 Task: Check the rules for "The 19th Hole".
Action: Mouse moved to (370, 352)
Screenshot: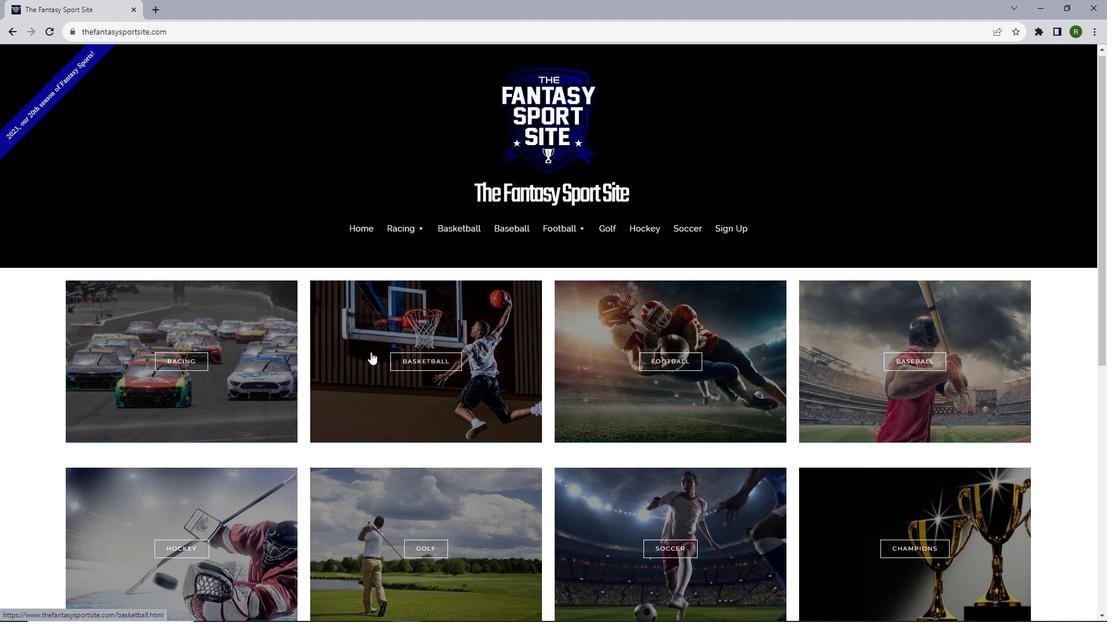 
Action: Mouse scrolled (370, 351) with delta (0, 0)
Screenshot: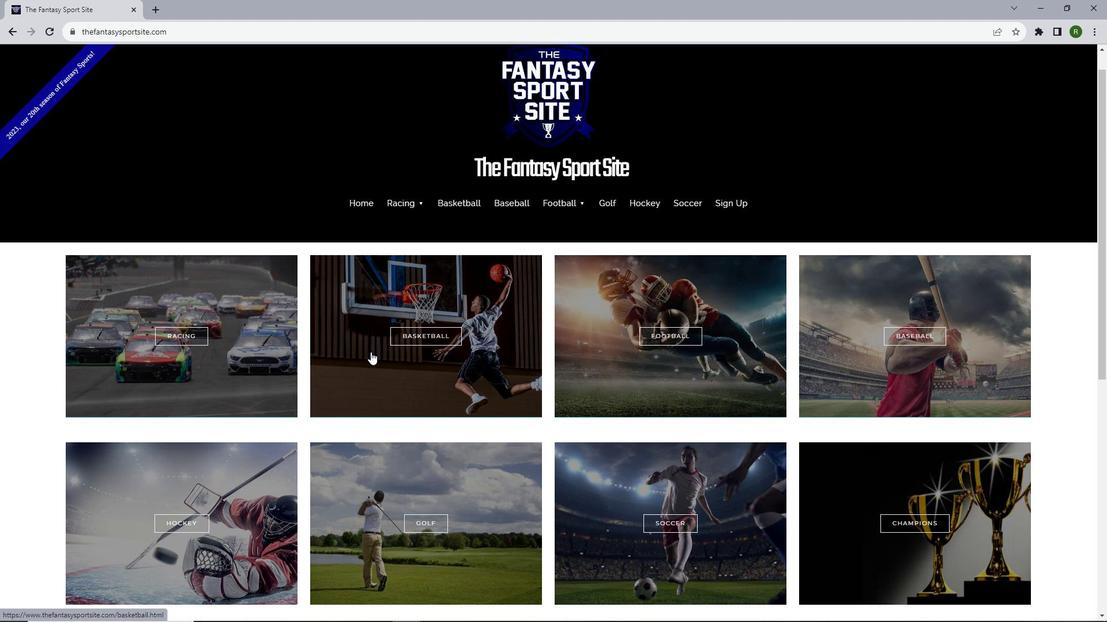 
Action: Mouse scrolled (370, 351) with delta (0, 0)
Screenshot: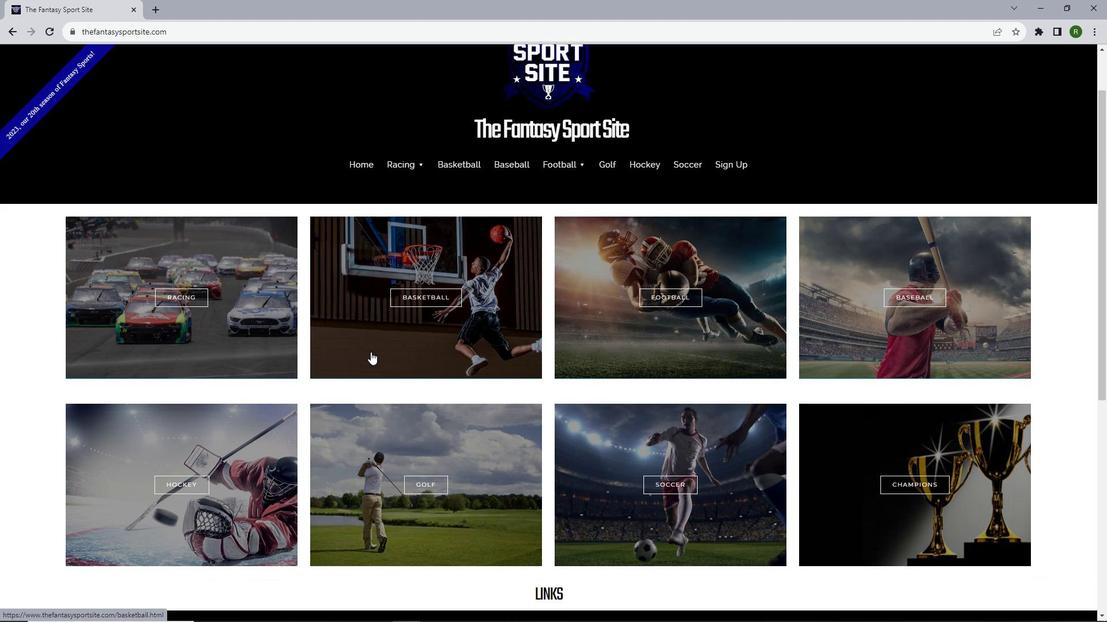 
Action: Mouse moved to (425, 437)
Screenshot: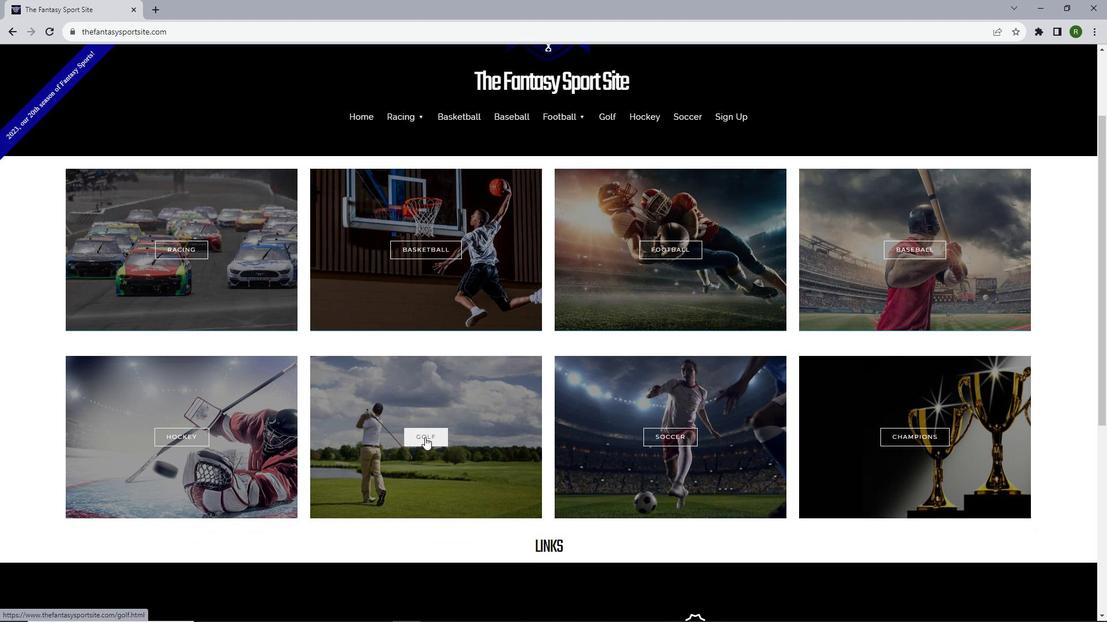 
Action: Mouse pressed left at (425, 437)
Screenshot: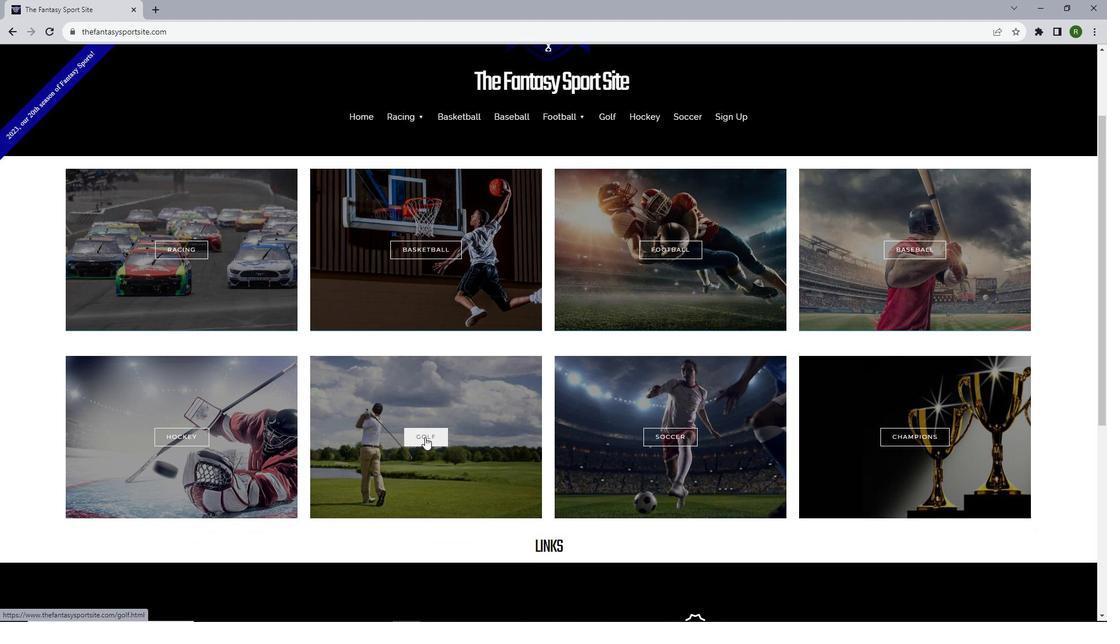 
Action: Mouse moved to (399, 321)
Screenshot: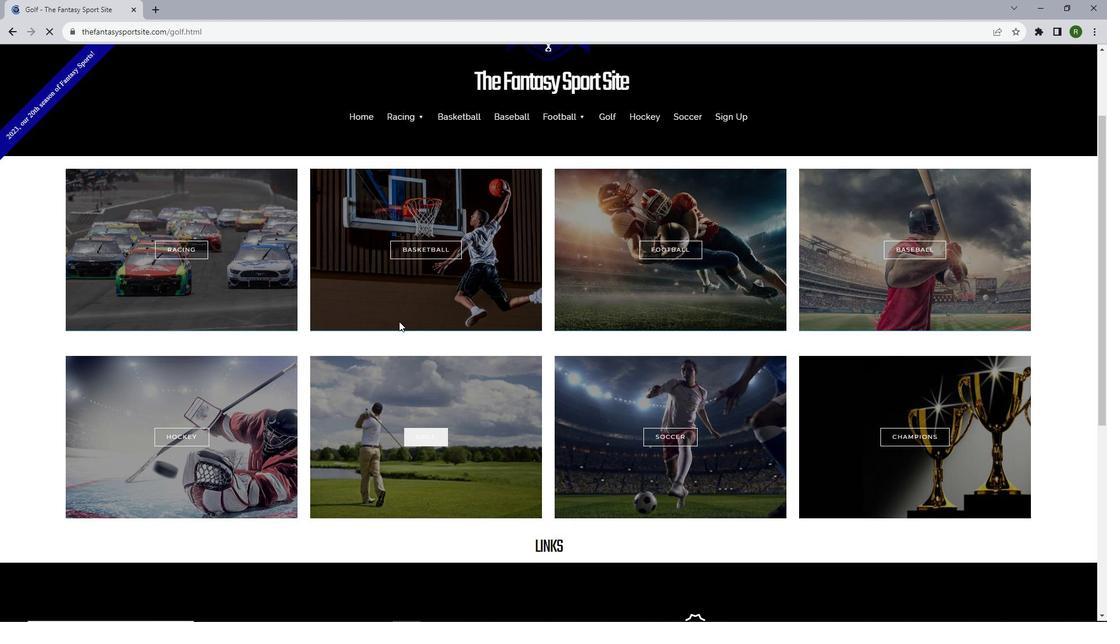 
Action: Mouse scrolled (399, 321) with delta (0, 0)
Screenshot: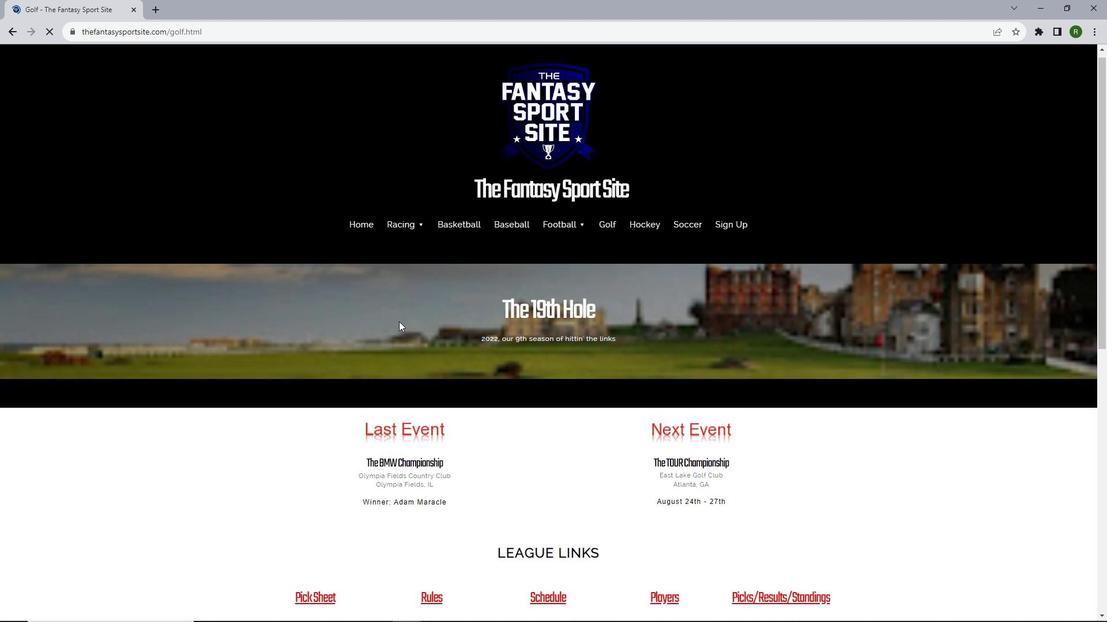 
Action: Mouse scrolled (399, 321) with delta (0, 0)
Screenshot: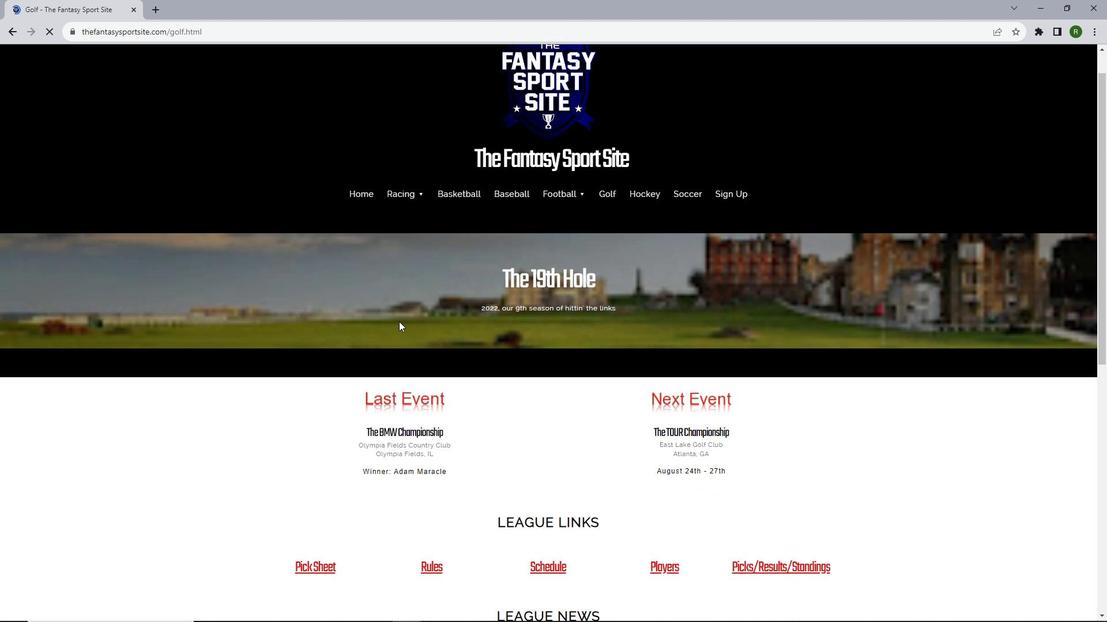 
Action: Mouse scrolled (399, 321) with delta (0, 0)
Screenshot: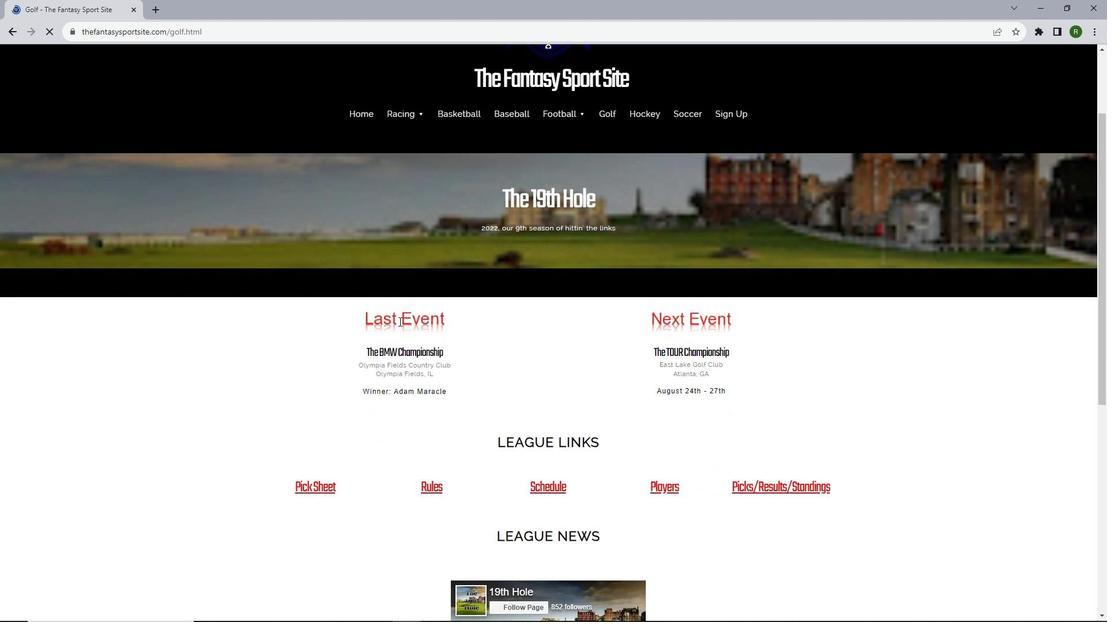 
Action: Mouse scrolled (399, 321) with delta (0, 0)
Screenshot: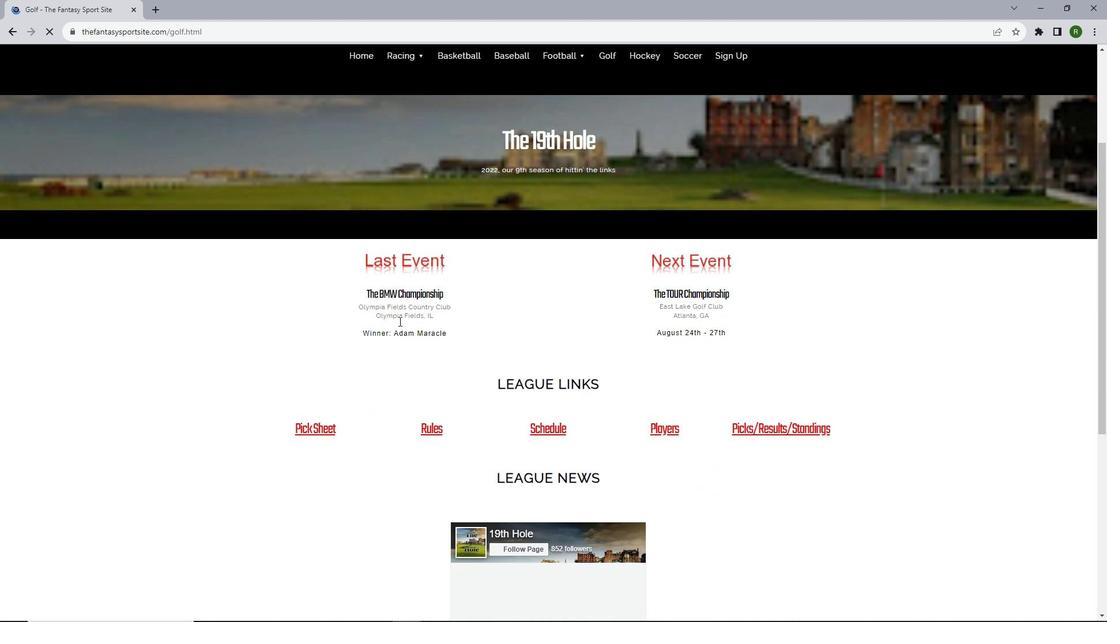 
Action: Mouse moved to (427, 377)
Screenshot: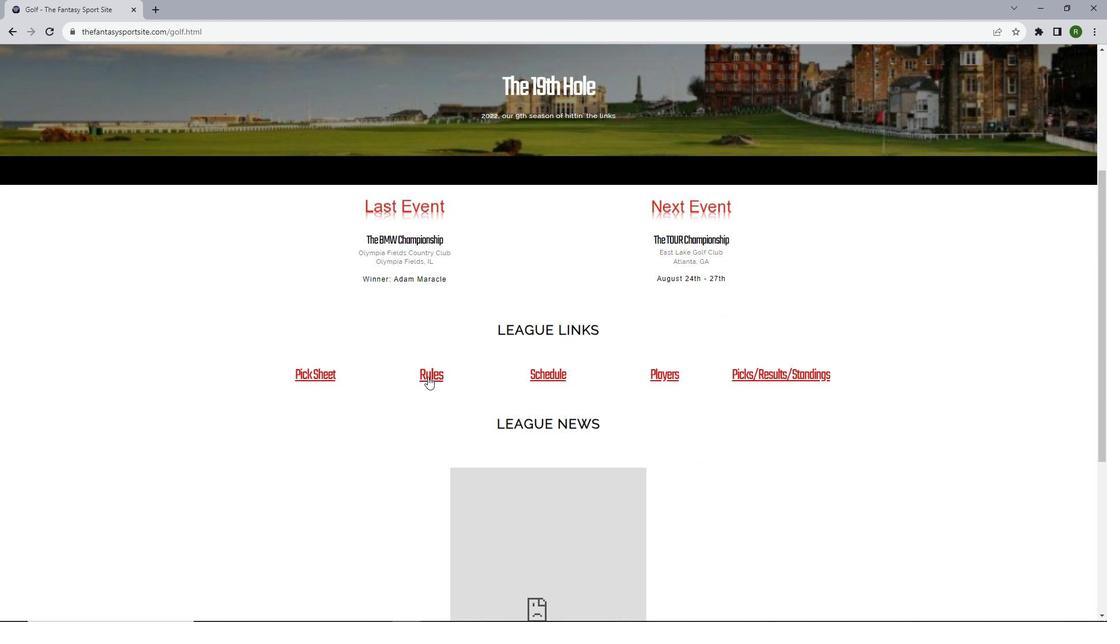 
Action: Mouse pressed left at (427, 377)
Screenshot: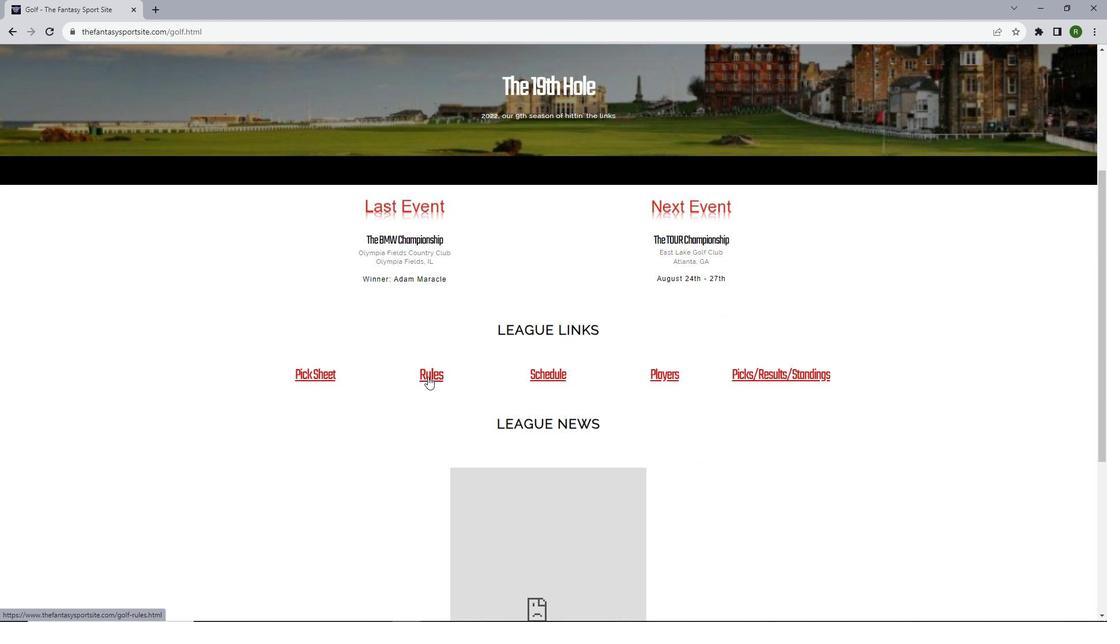 
Action: Mouse moved to (376, 297)
Screenshot: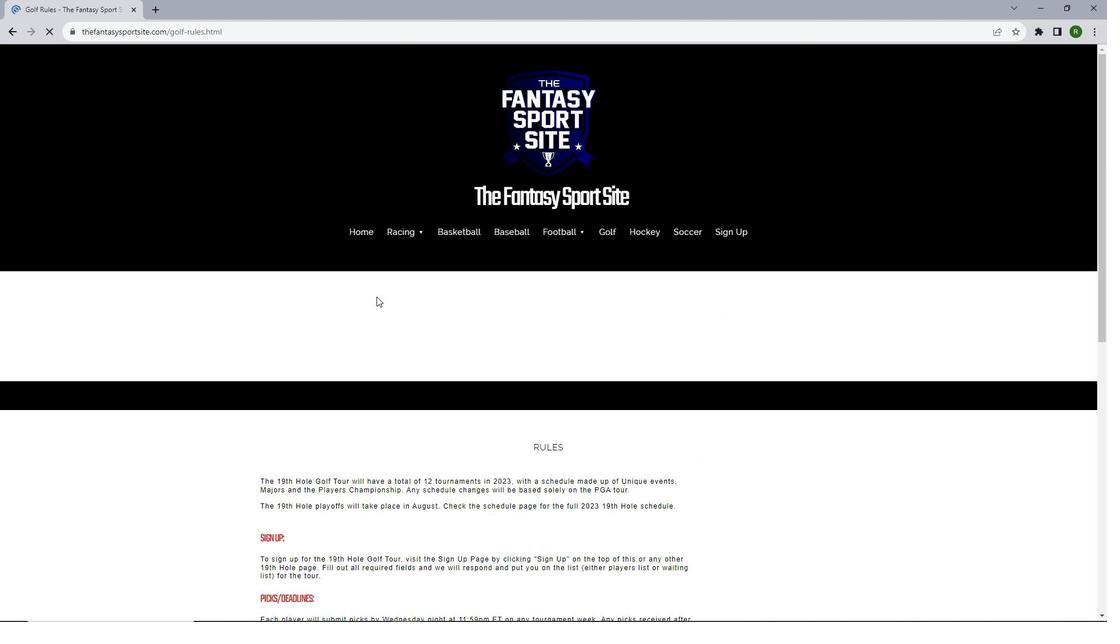 
Action: Mouse scrolled (376, 296) with delta (0, 0)
Screenshot: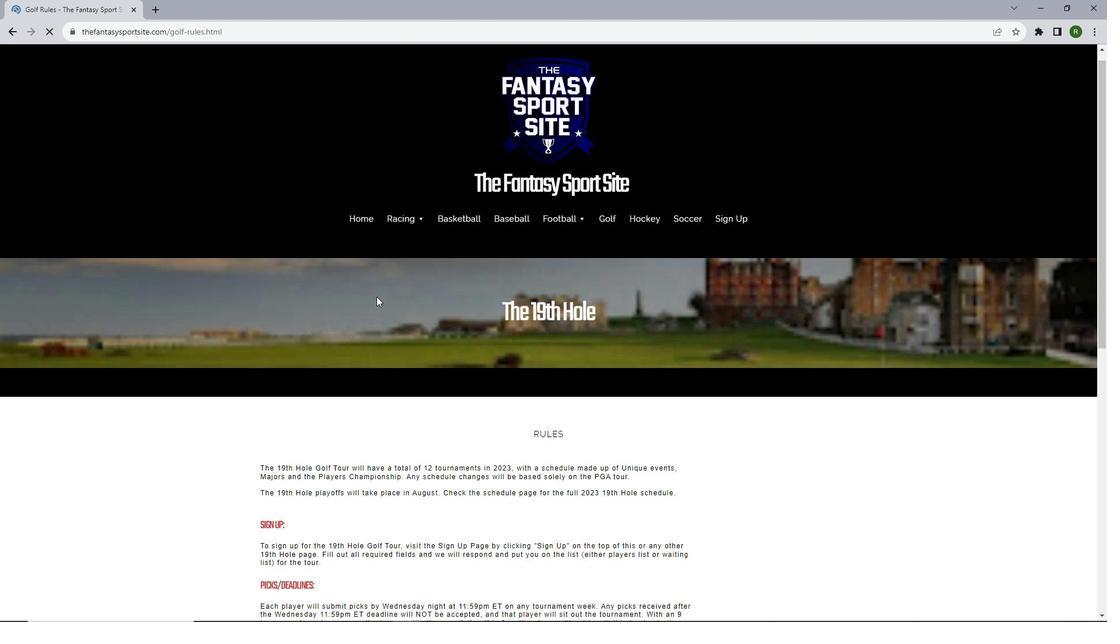 
Action: Mouse scrolled (376, 296) with delta (0, 0)
Screenshot: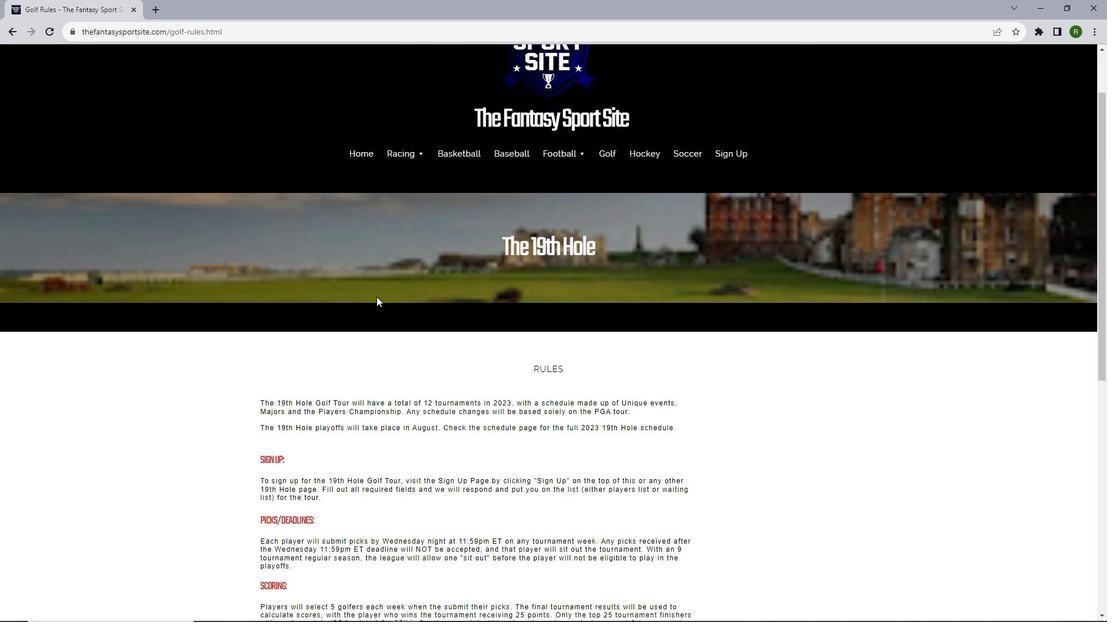 
Action: Mouse scrolled (376, 296) with delta (0, 0)
Screenshot: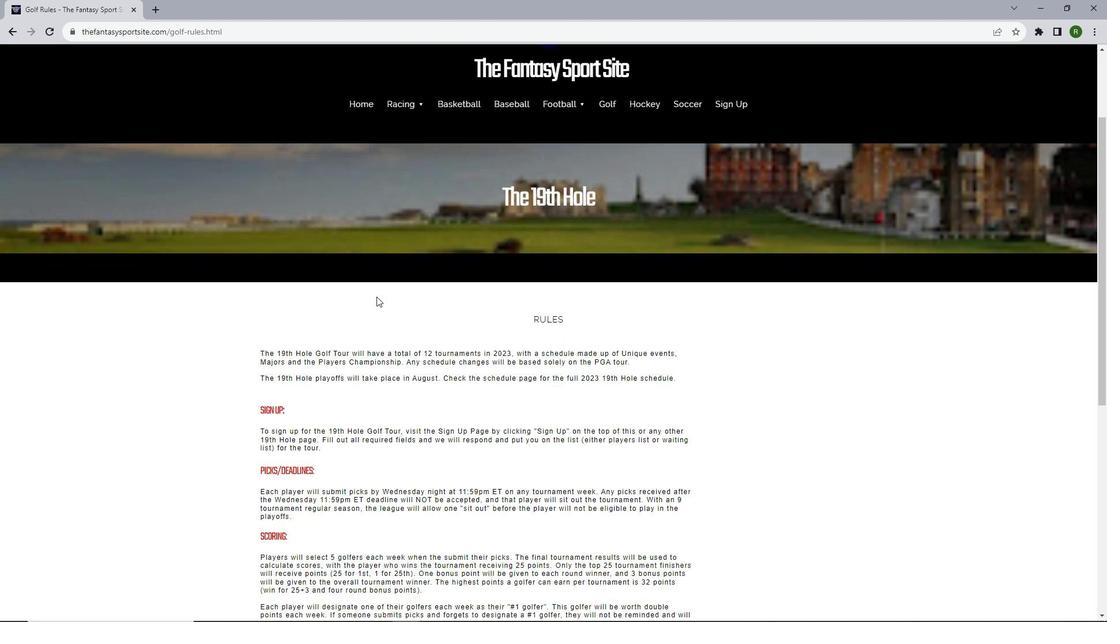 
Action: Mouse scrolled (376, 296) with delta (0, 0)
Screenshot: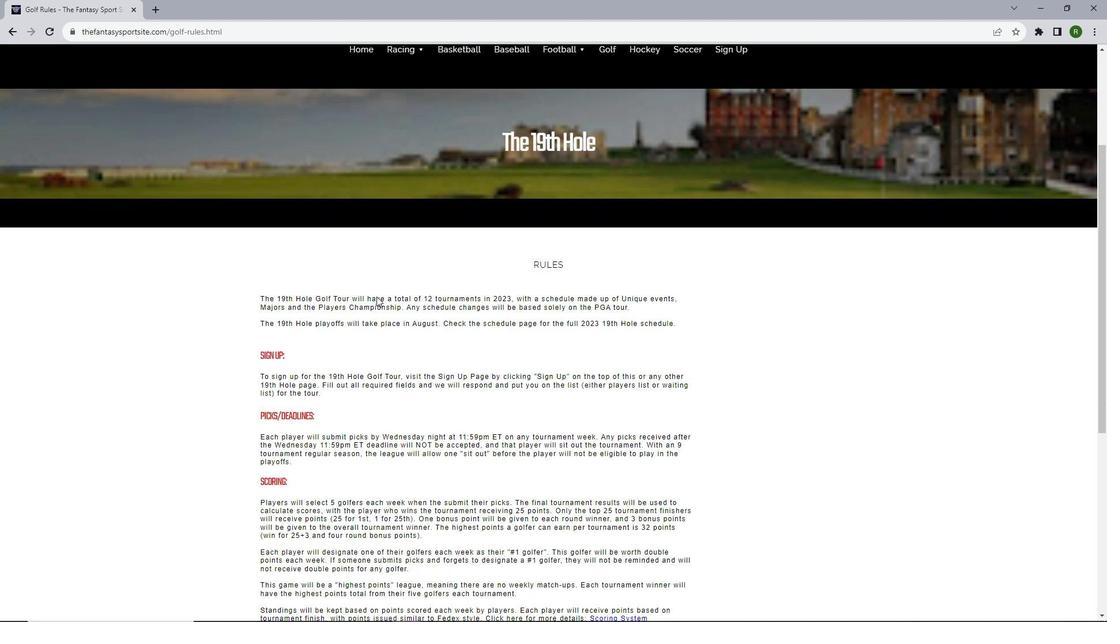 
Action: Mouse scrolled (376, 296) with delta (0, 0)
Screenshot: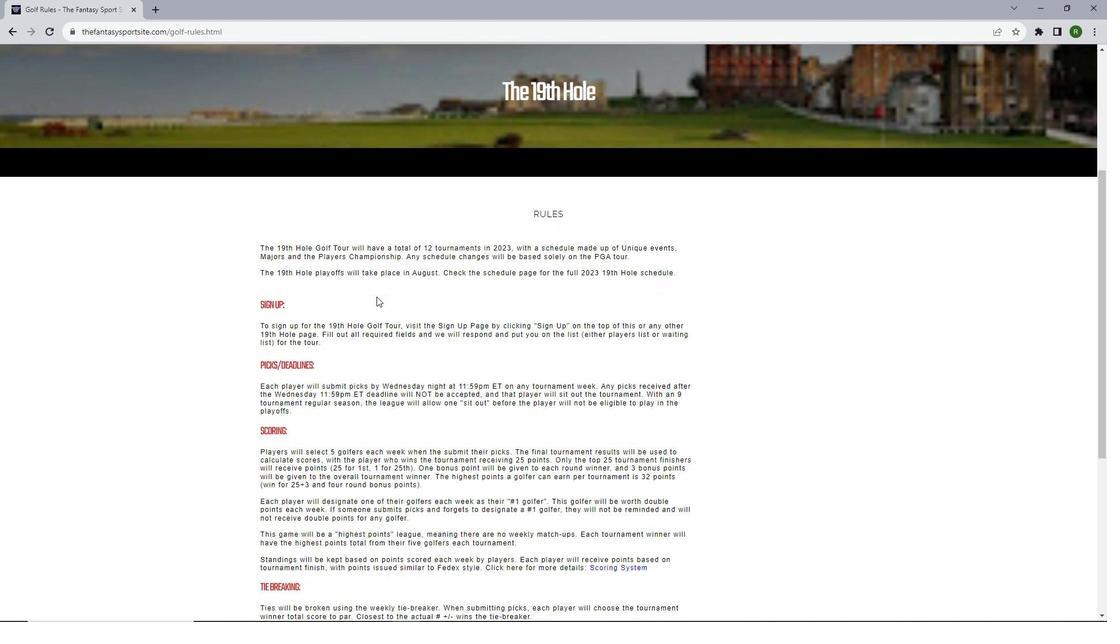 
Action: Mouse scrolled (376, 296) with delta (0, 0)
Screenshot: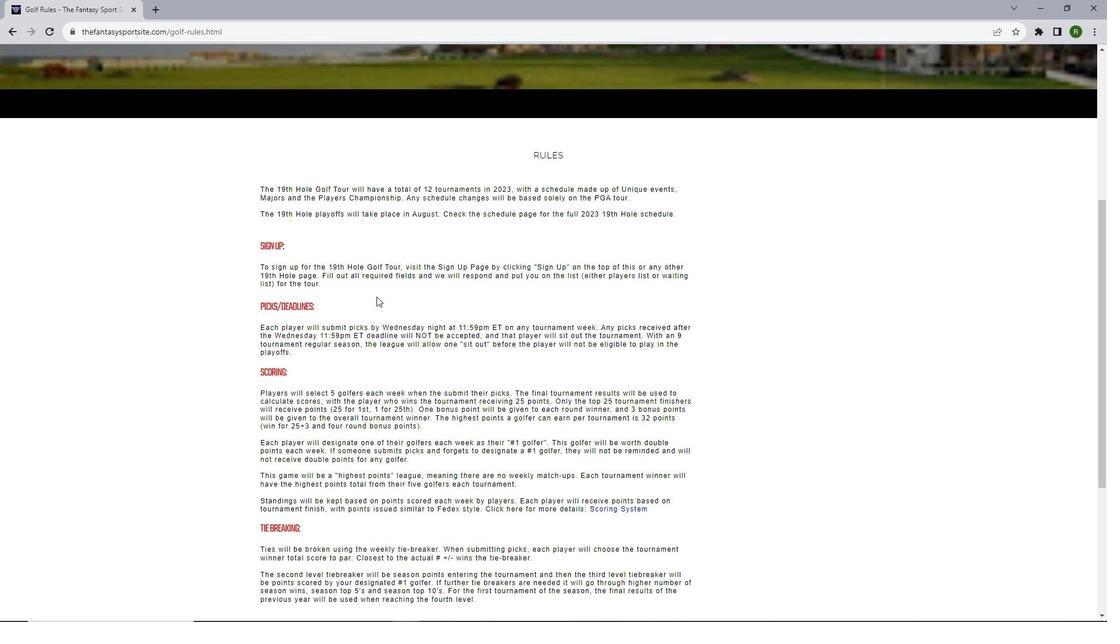 
Action: Mouse scrolled (376, 296) with delta (0, 0)
Screenshot: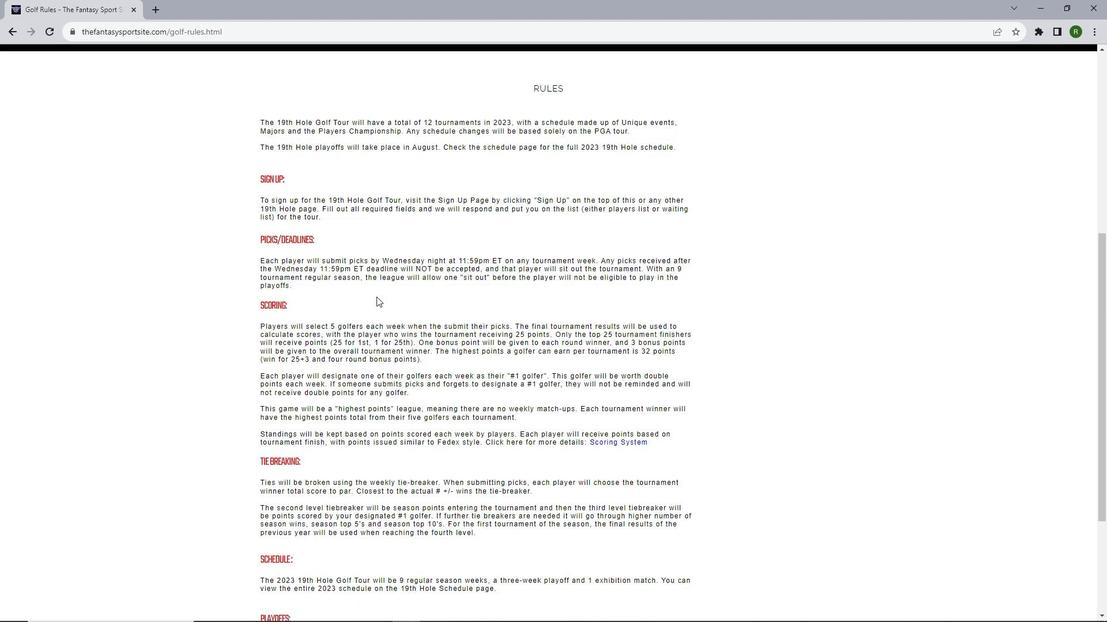 
Action: Mouse scrolled (376, 296) with delta (0, 0)
Screenshot: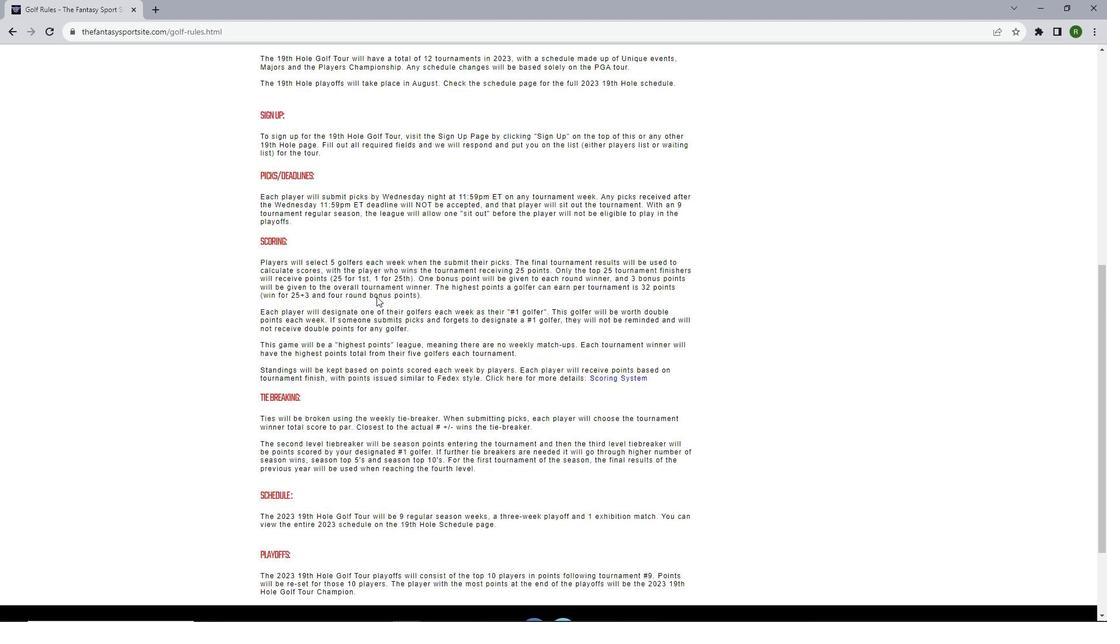 
Action: Mouse scrolled (376, 296) with delta (0, 0)
Screenshot: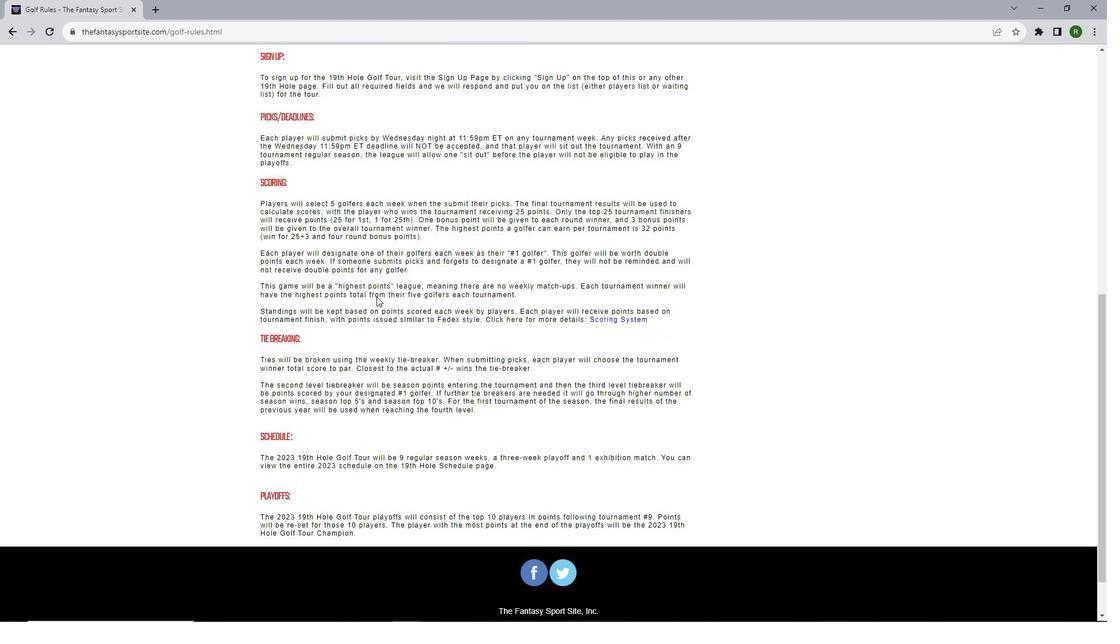 
Action: Mouse scrolled (376, 296) with delta (0, 0)
Screenshot: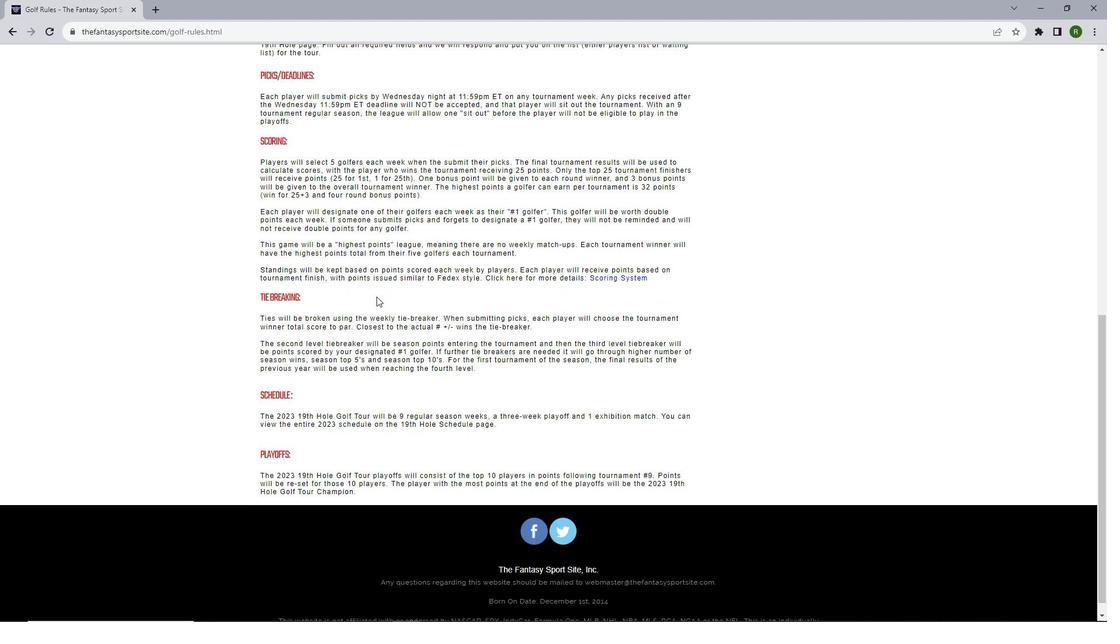 
Action: Mouse scrolled (376, 296) with delta (0, 0)
Screenshot: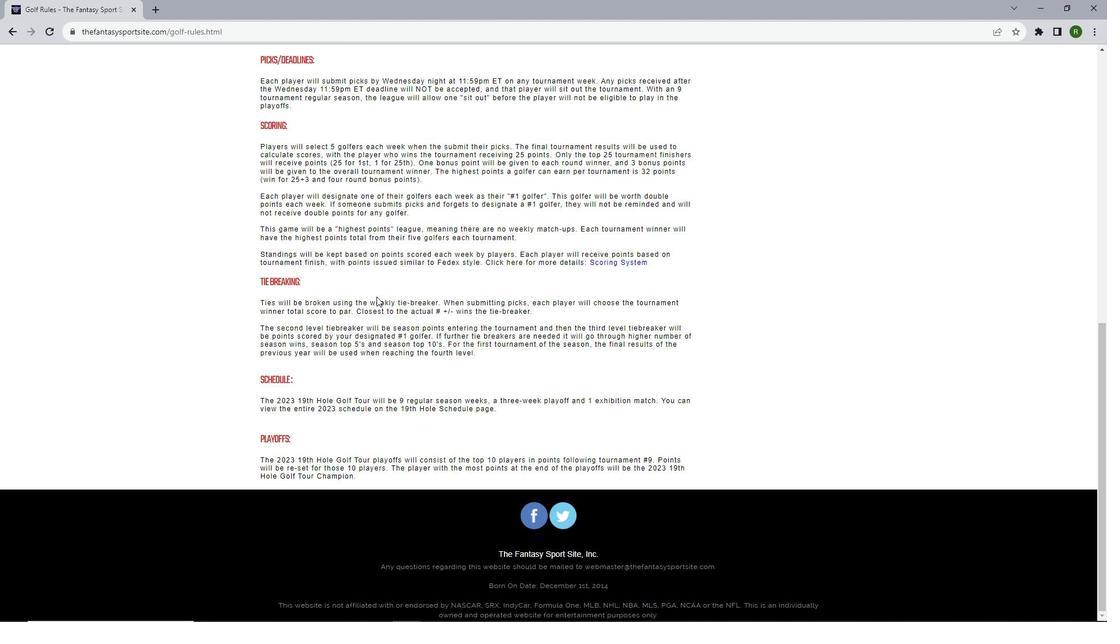 
Action: Mouse scrolled (376, 296) with delta (0, 0)
Screenshot: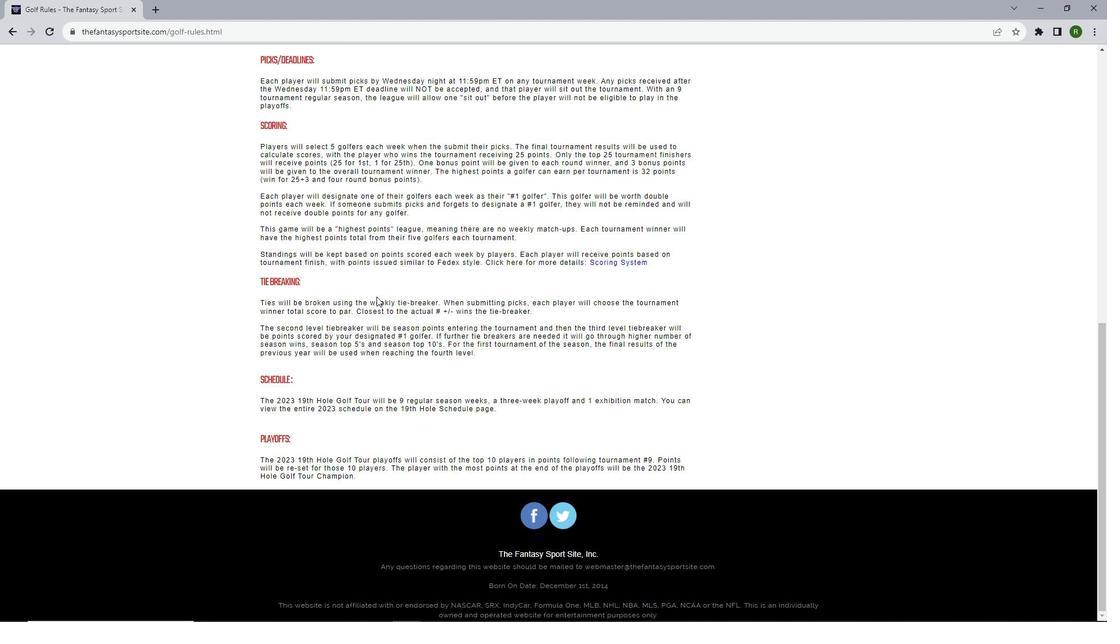 
Action: Mouse moved to (606, 260)
Screenshot: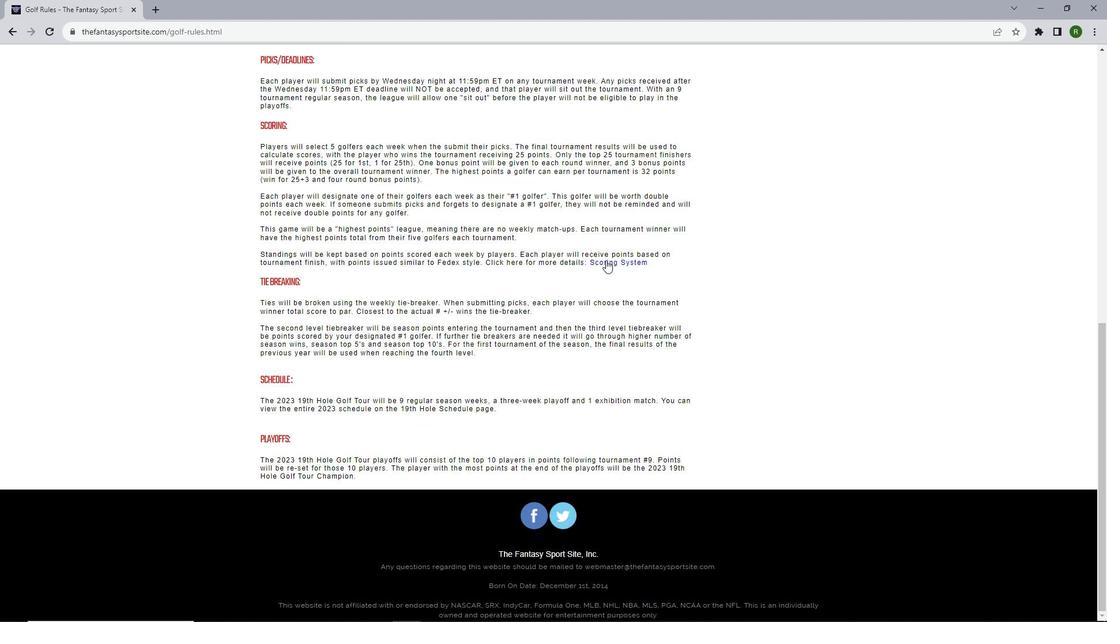 
Action: Mouse pressed left at (606, 260)
Screenshot: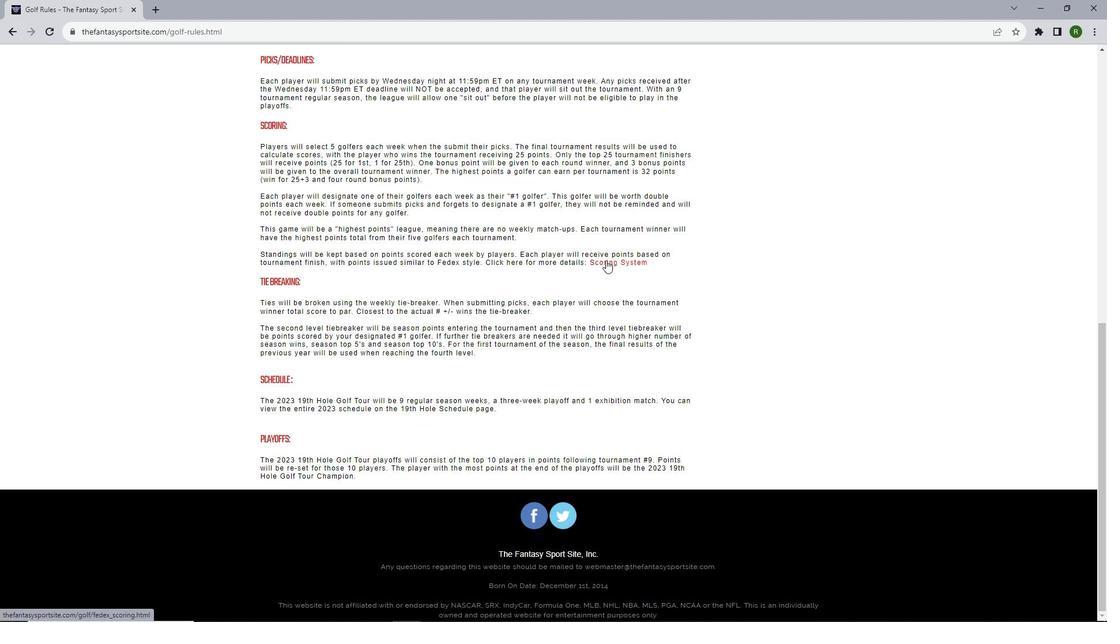 
Action: Mouse moved to (540, 238)
Screenshot: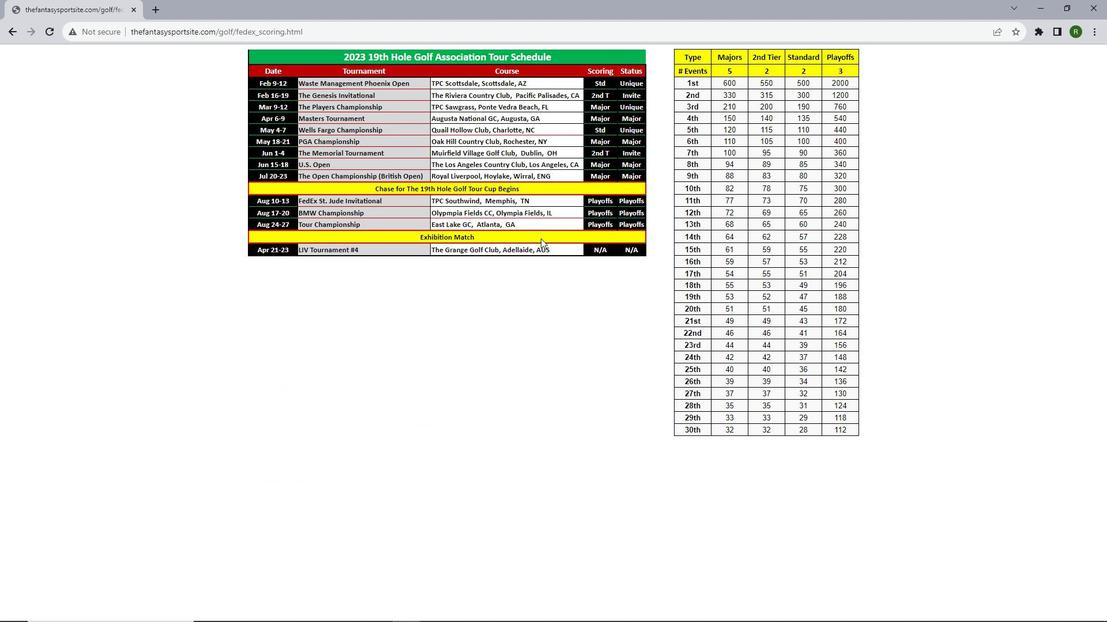 
Action: Mouse scrolled (540, 239) with delta (0, 0)
Screenshot: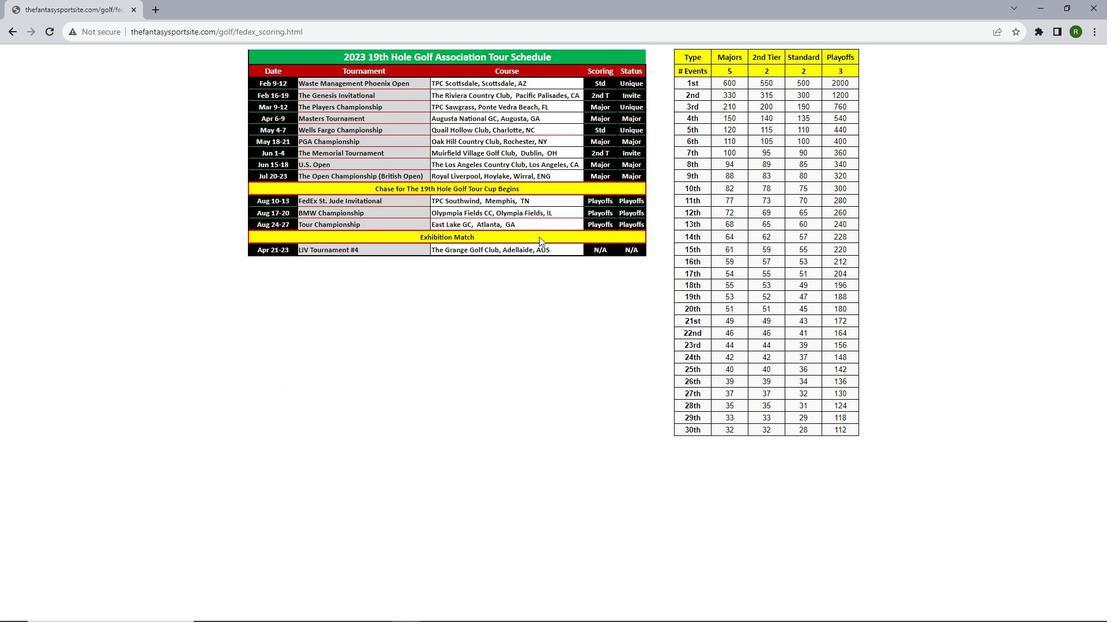 
Action: Mouse moved to (539, 237)
Screenshot: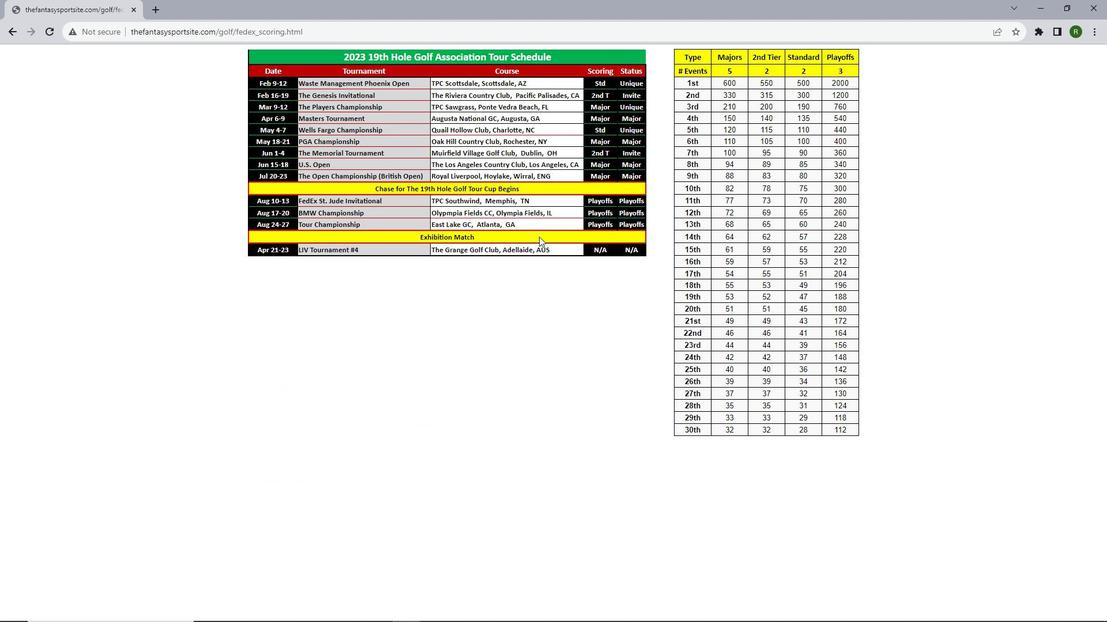 
Action: Mouse scrolled (539, 237) with delta (0, 0)
Screenshot: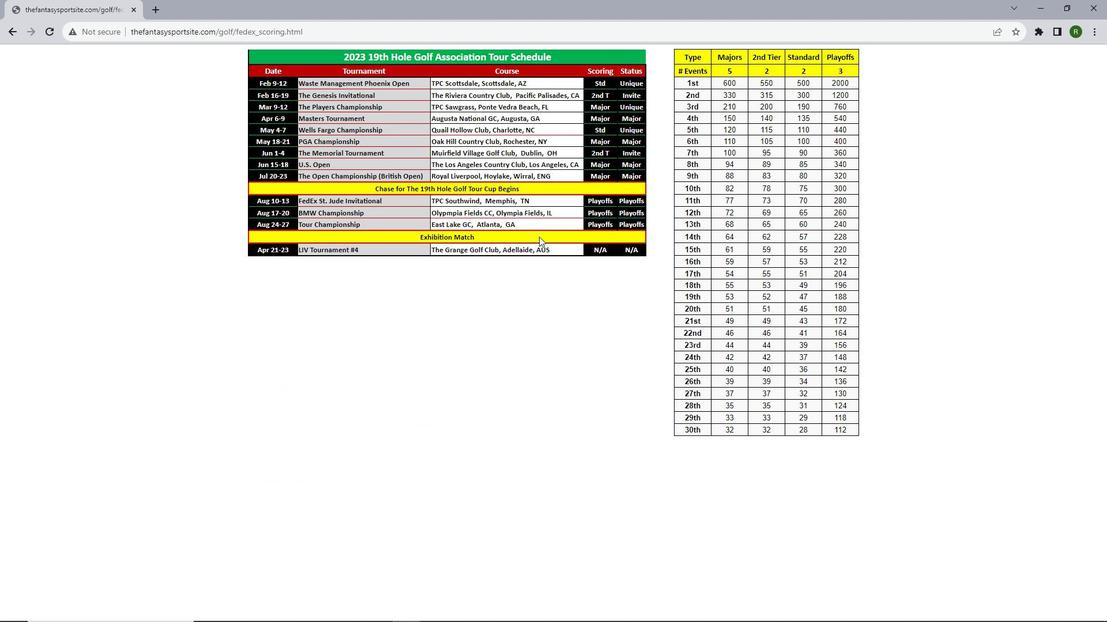 
Action: Mouse moved to (9, 27)
Screenshot: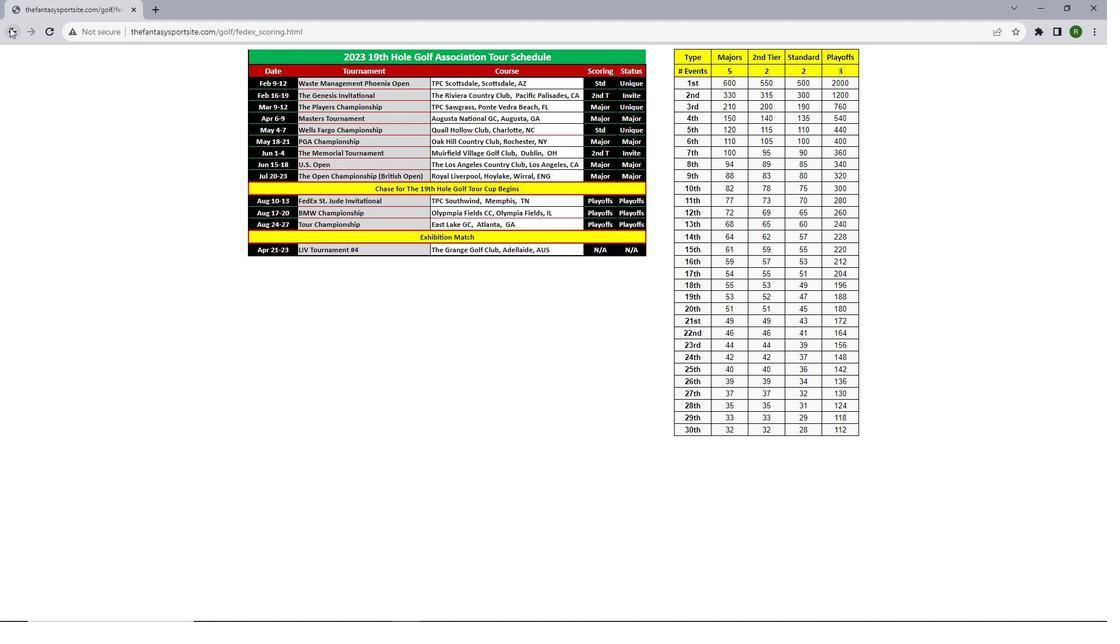 
Action: Mouse pressed left at (9, 27)
Screenshot: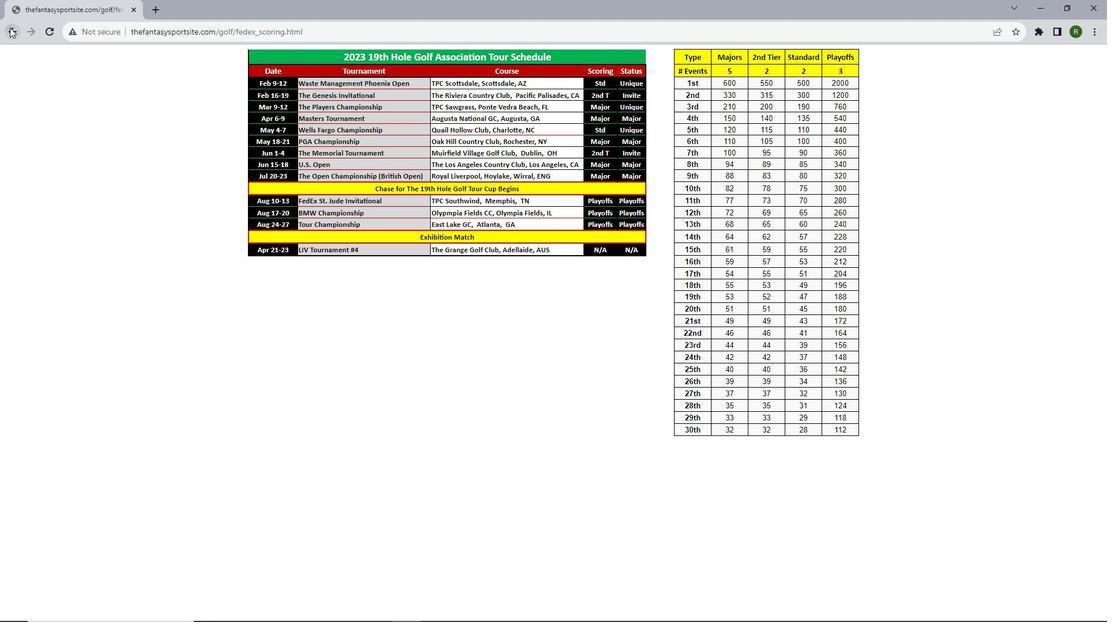 
Action: Mouse moved to (539, 245)
Screenshot: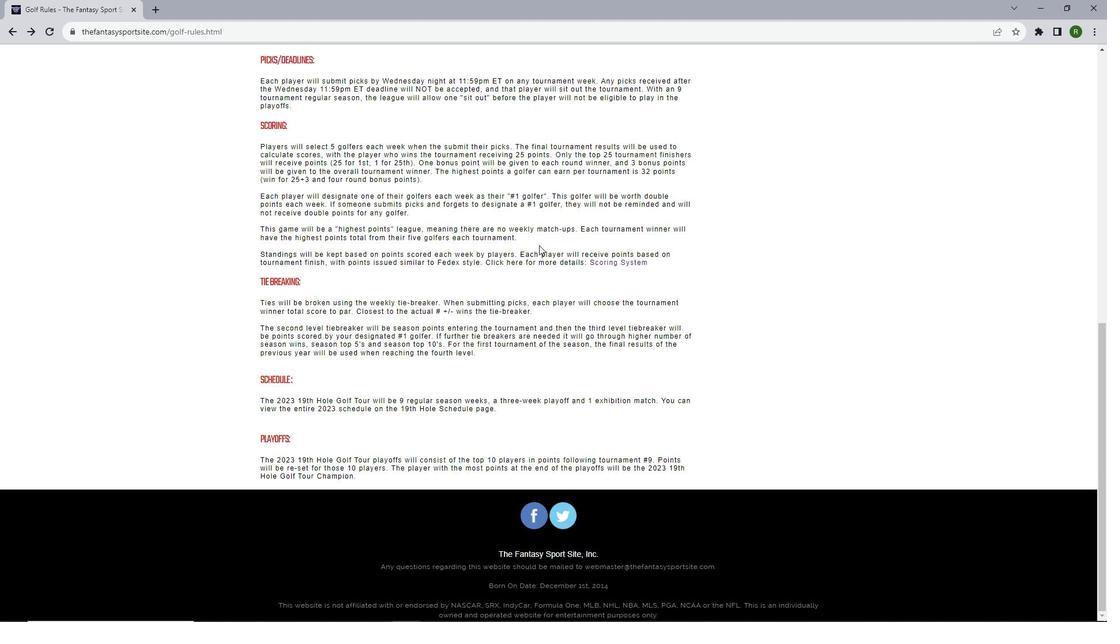 
Action: Mouse scrolled (539, 245) with delta (0, 0)
Screenshot: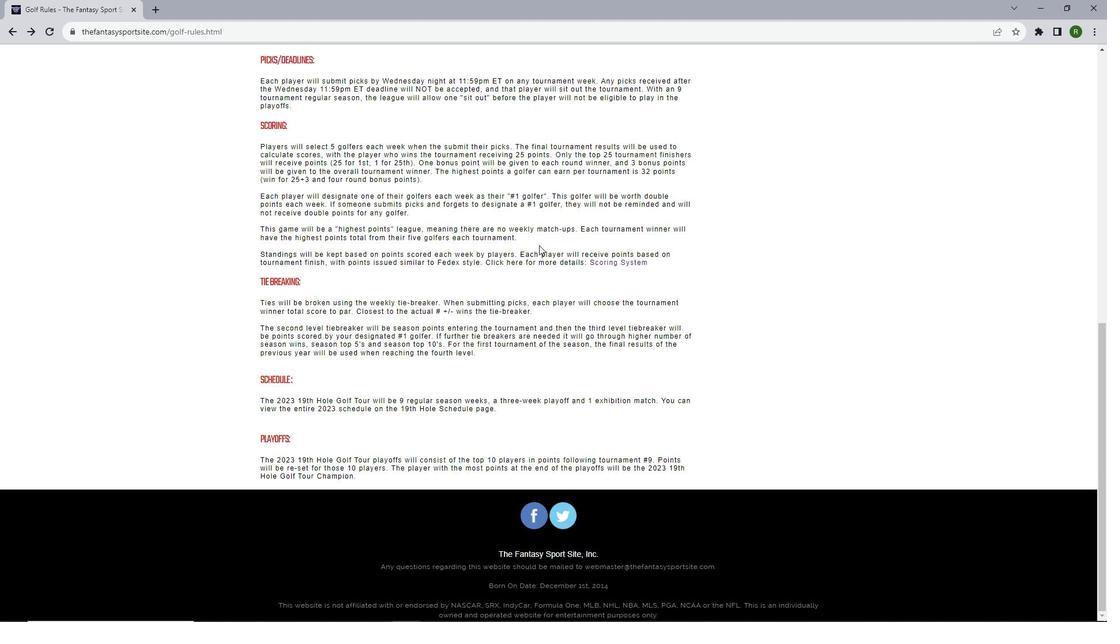 
Action: Mouse scrolled (539, 245) with delta (0, 0)
Screenshot: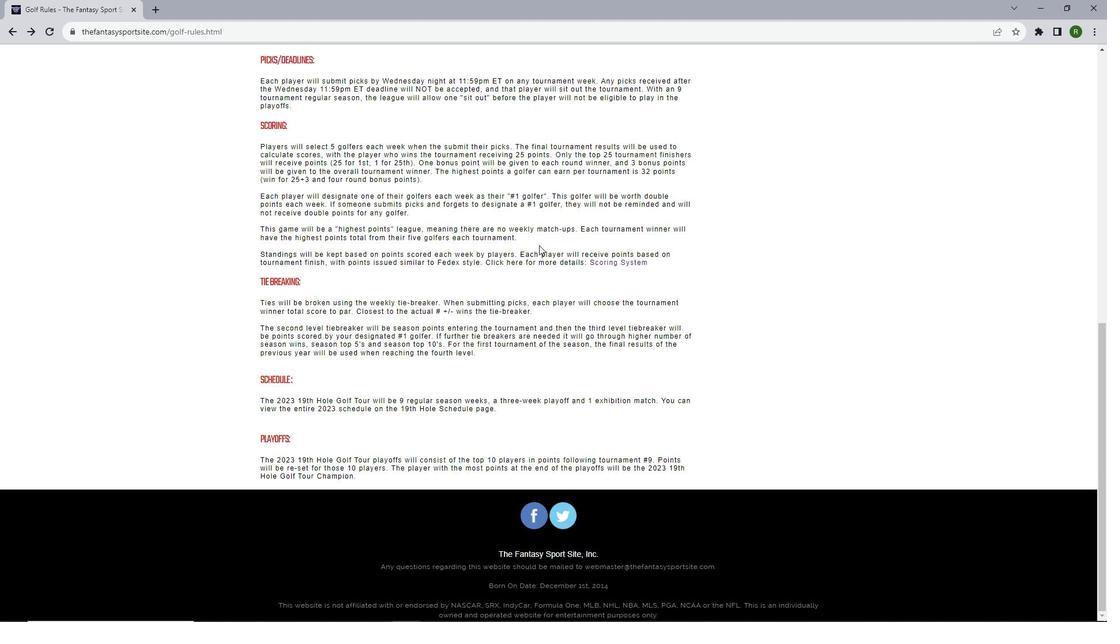 
Action: Mouse scrolled (539, 245) with delta (0, 0)
Screenshot: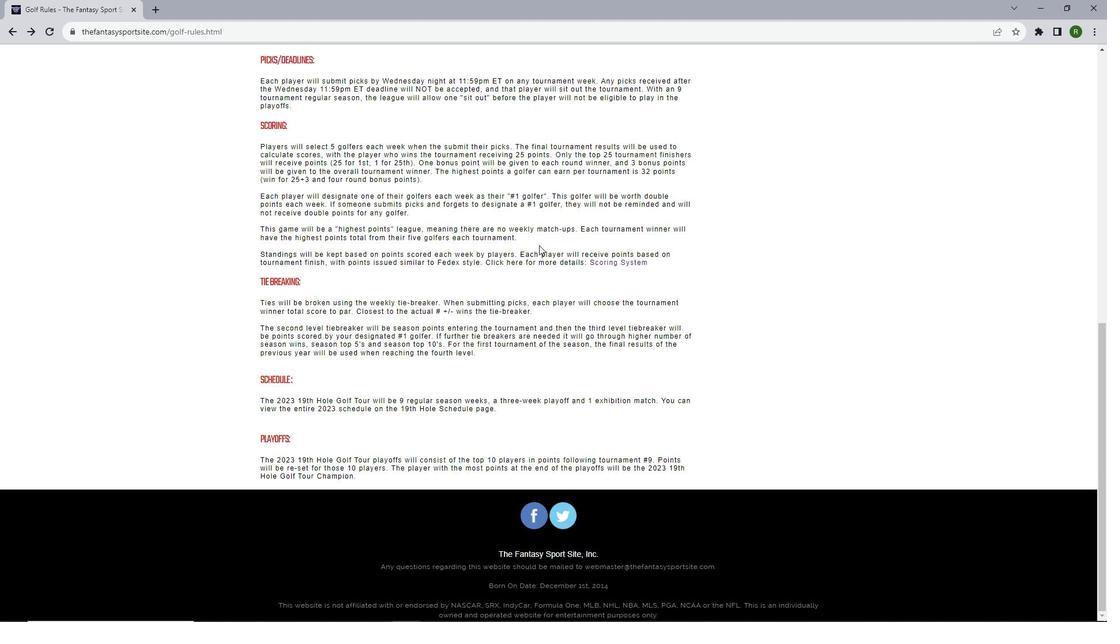 
Action: Mouse scrolled (539, 246) with delta (0, 0)
Screenshot: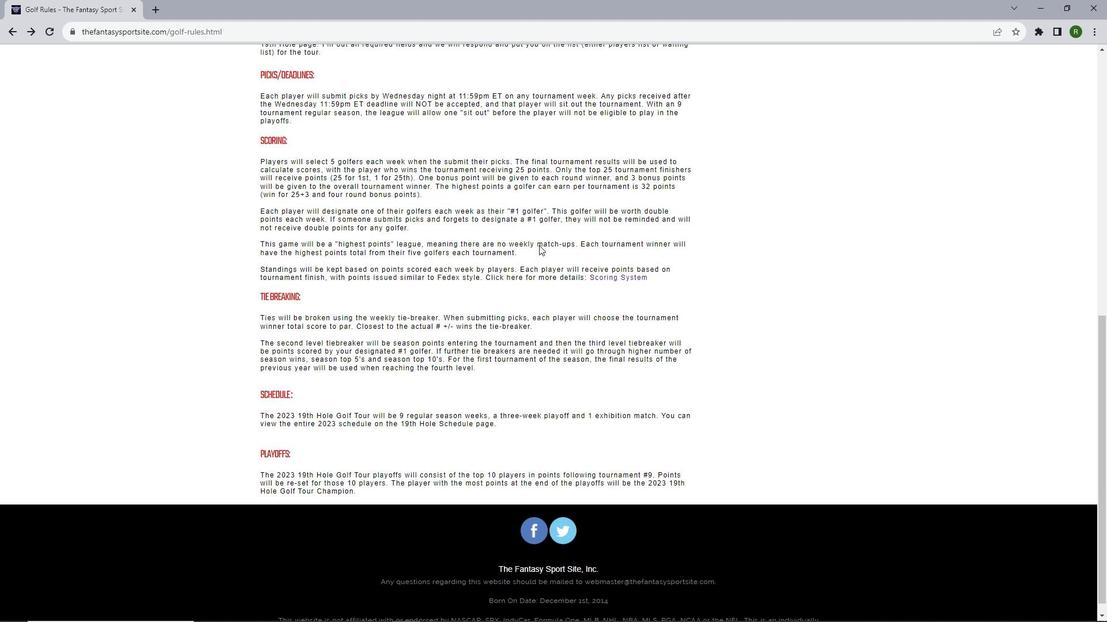 
Action: Mouse scrolled (539, 246) with delta (0, 0)
Screenshot: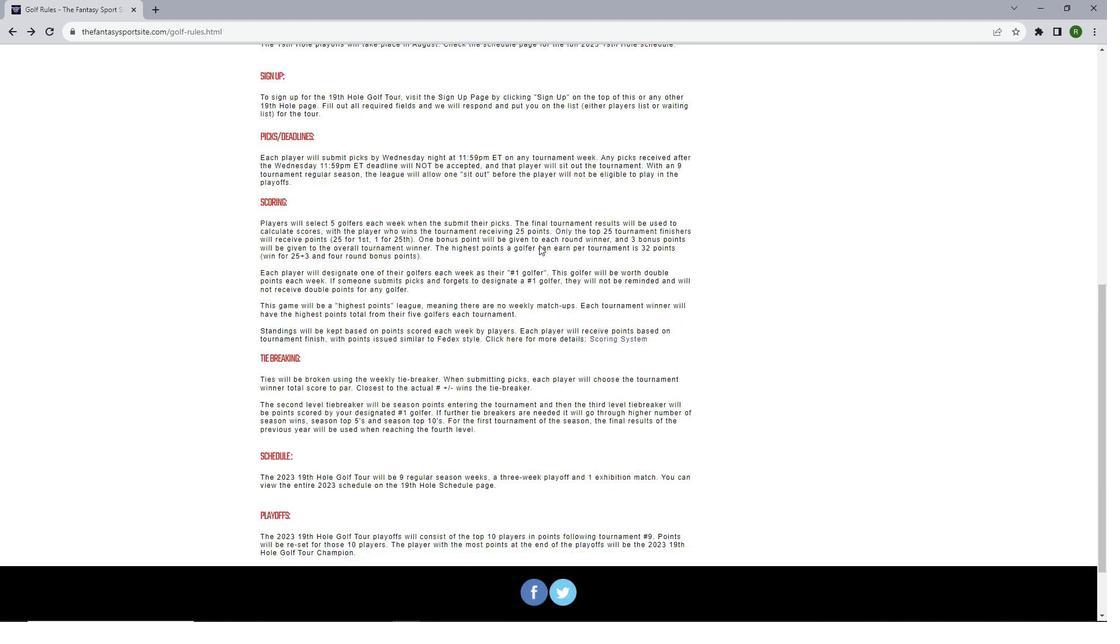 
Action: Mouse scrolled (539, 246) with delta (0, 0)
Screenshot: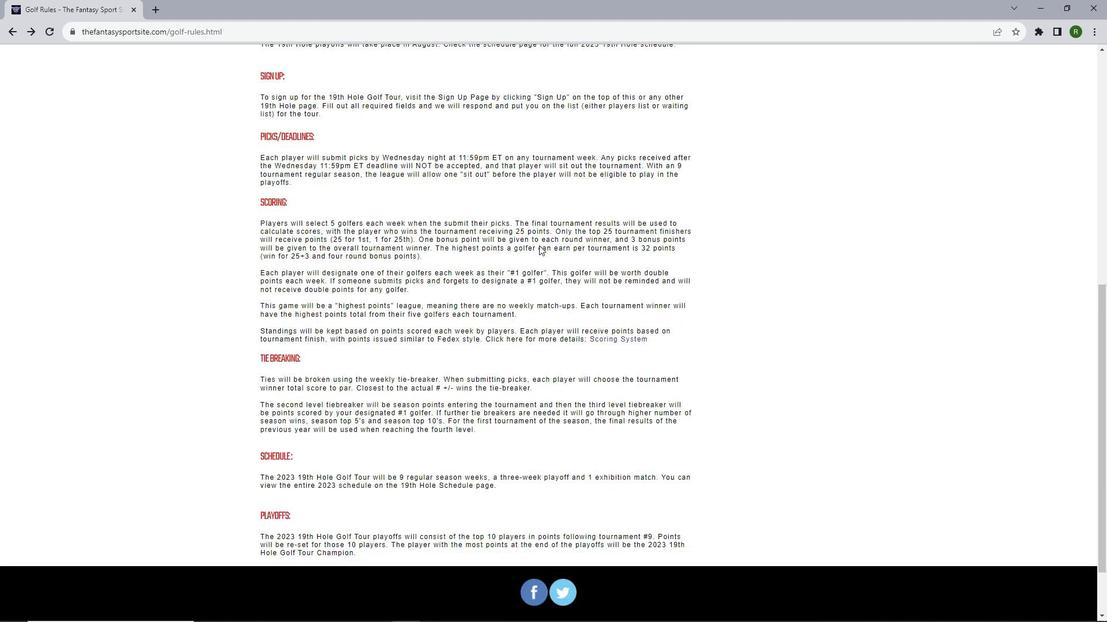 
Action: Mouse scrolled (539, 246) with delta (0, 0)
Screenshot: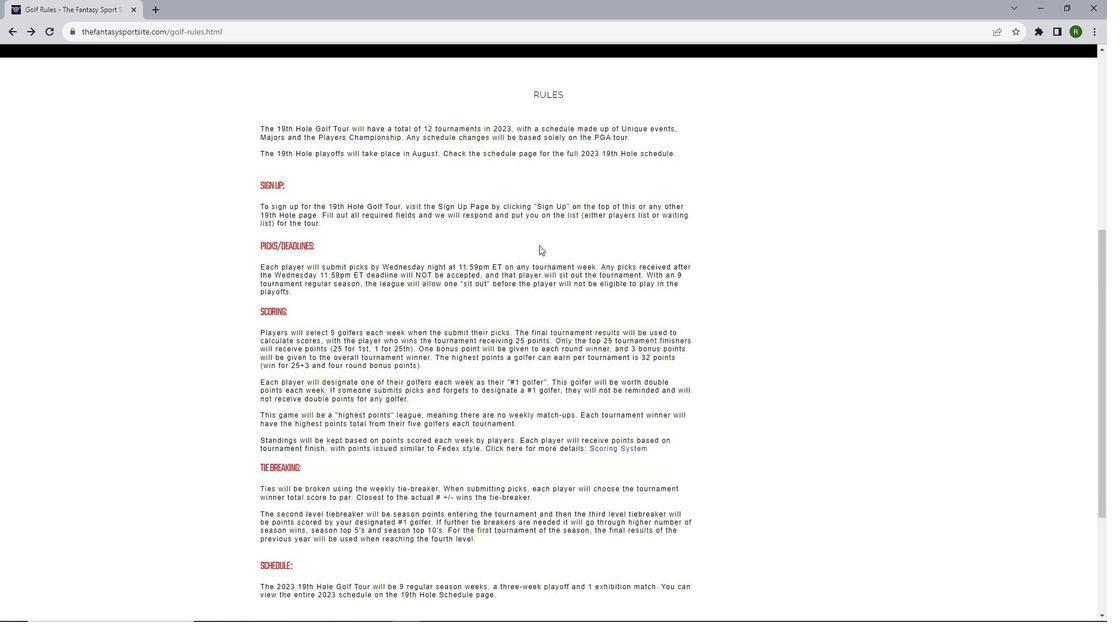 
Action: Mouse scrolled (539, 246) with delta (0, 0)
Screenshot: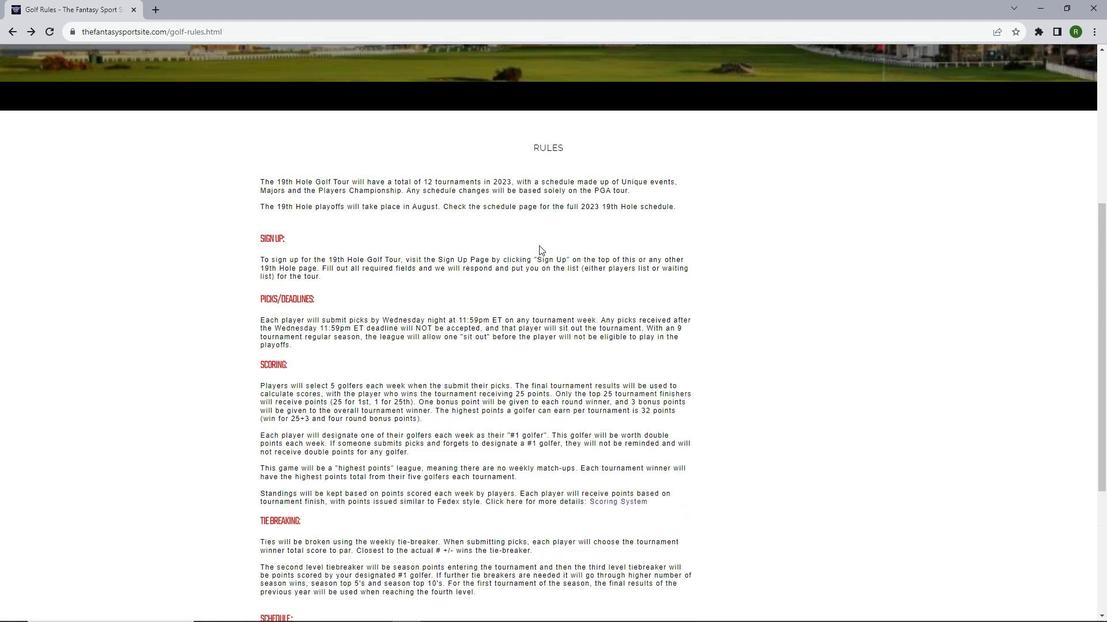 
Action: Mouse scrolled (539, 246) with delta (0, 0)
Screenshot: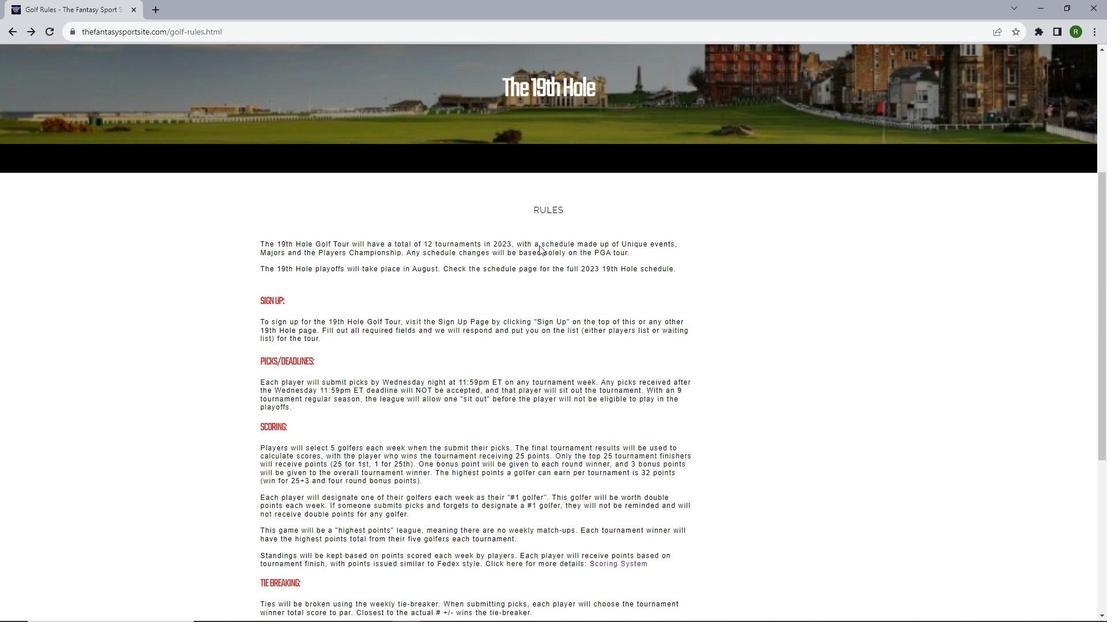 
Action: Mouse moved to (549, 248)
Screenshot: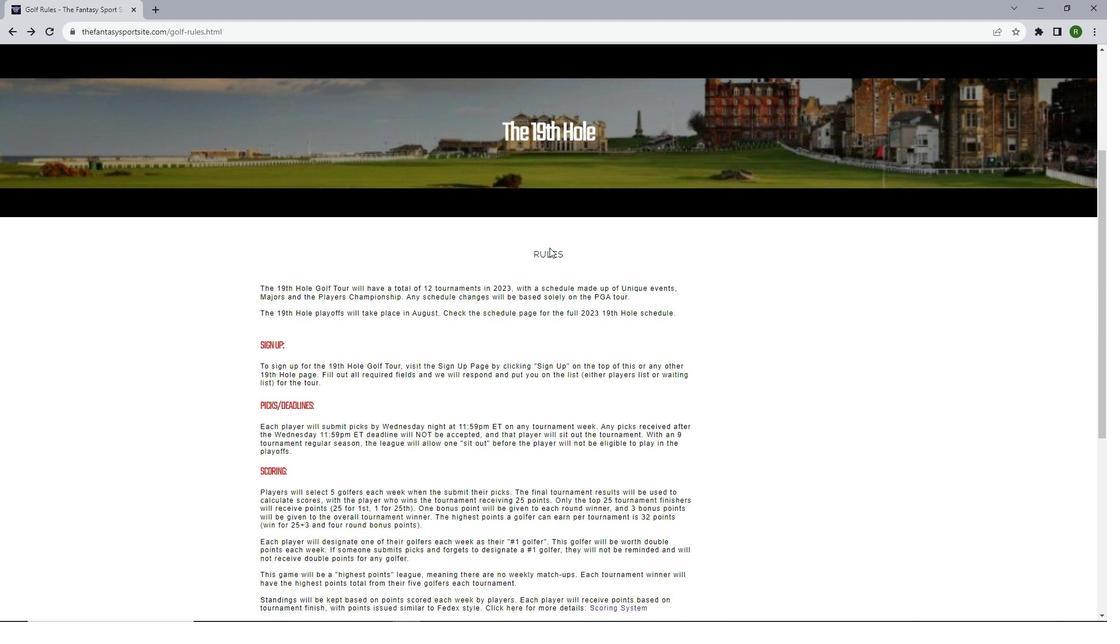 
